 Task: Show more about the house rules of Memphis, Tennessee, United States.
Action: Mouse moved to (172, 256)
Screenshot: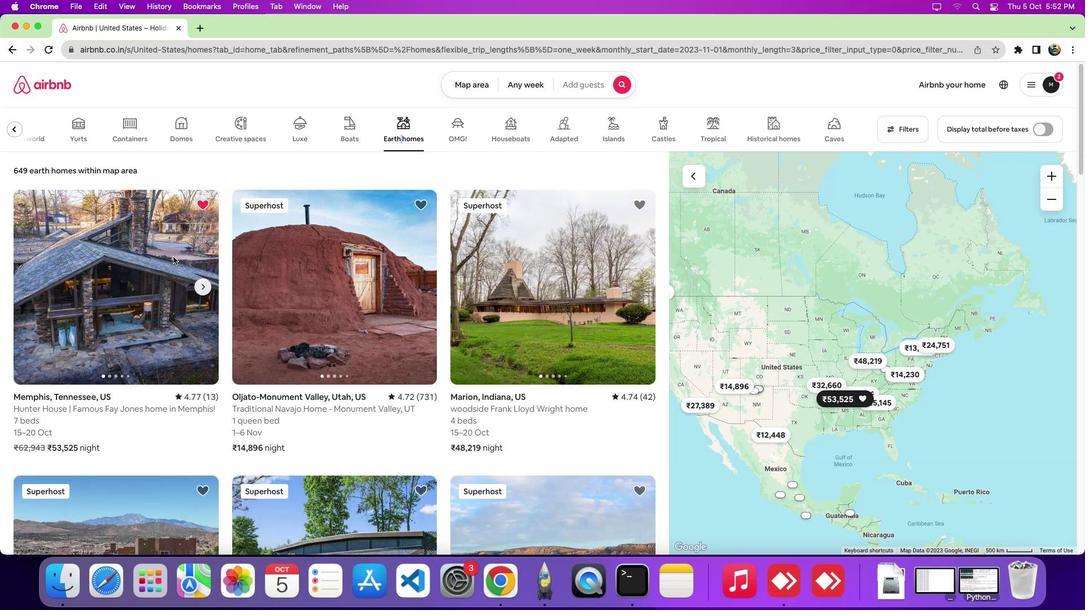 
Action: Mouse pressed left at (172, 256)
Screenshot: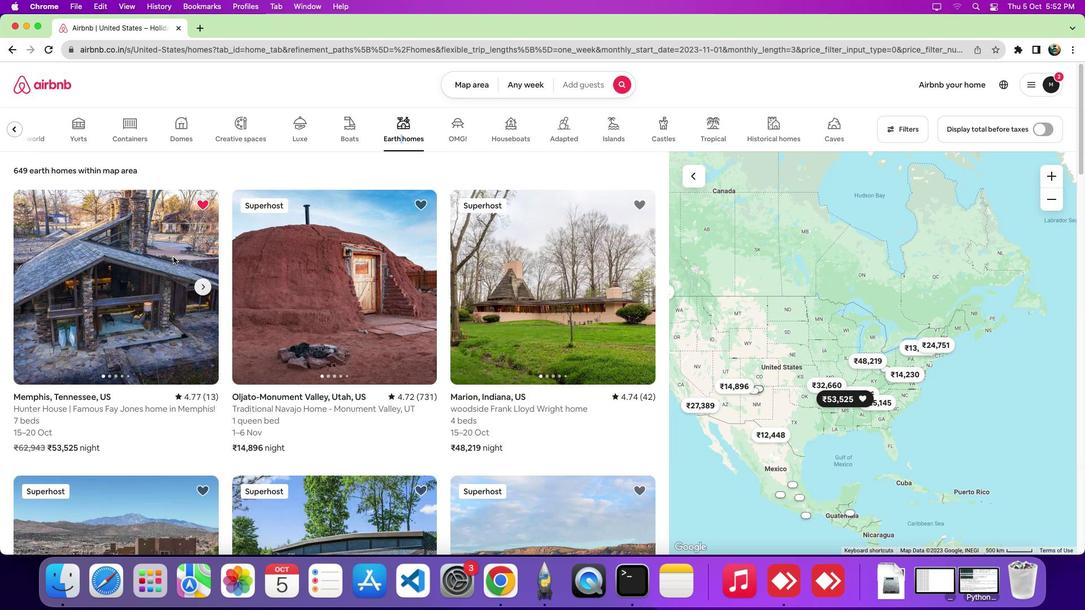 
Action: Mouse moved to (305, 330)
Screenshot: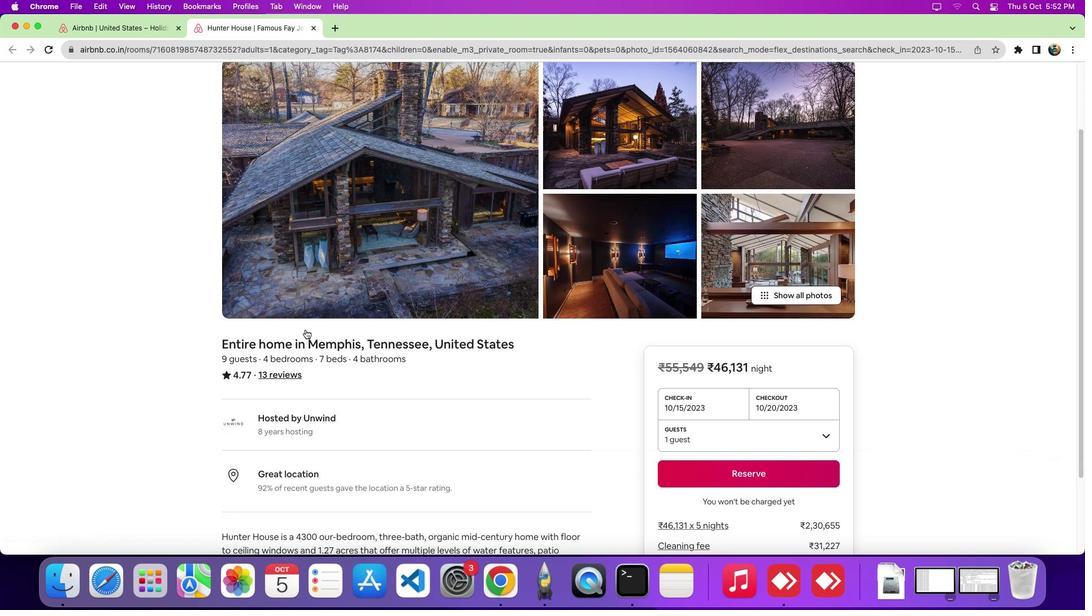 
Action: Mouse scrolled (305, 330) with delta (0, 0)
Screenshot: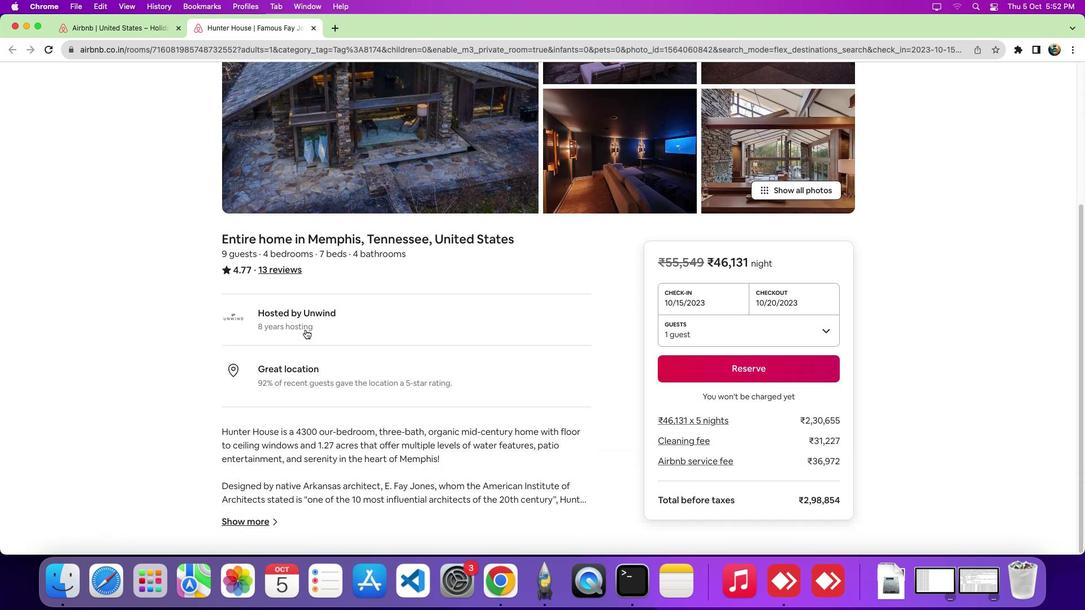 
Action: Mouse scrolled (305, 330) with delta (0, -1)
Screenshot: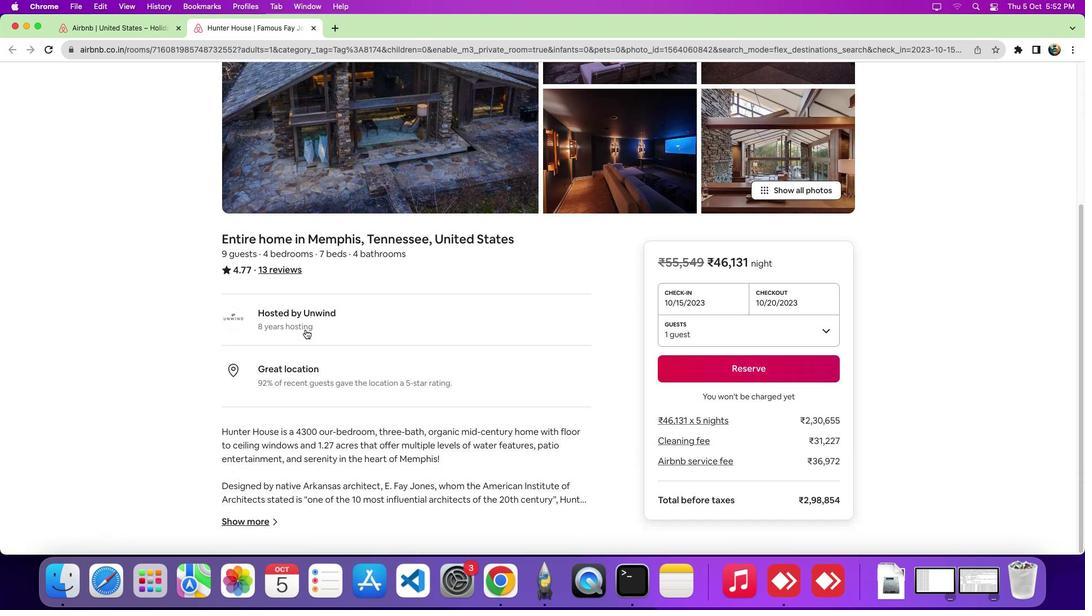 
Action: Mouse scrolled (305, 330) with delta (0, -5)
Screenshot: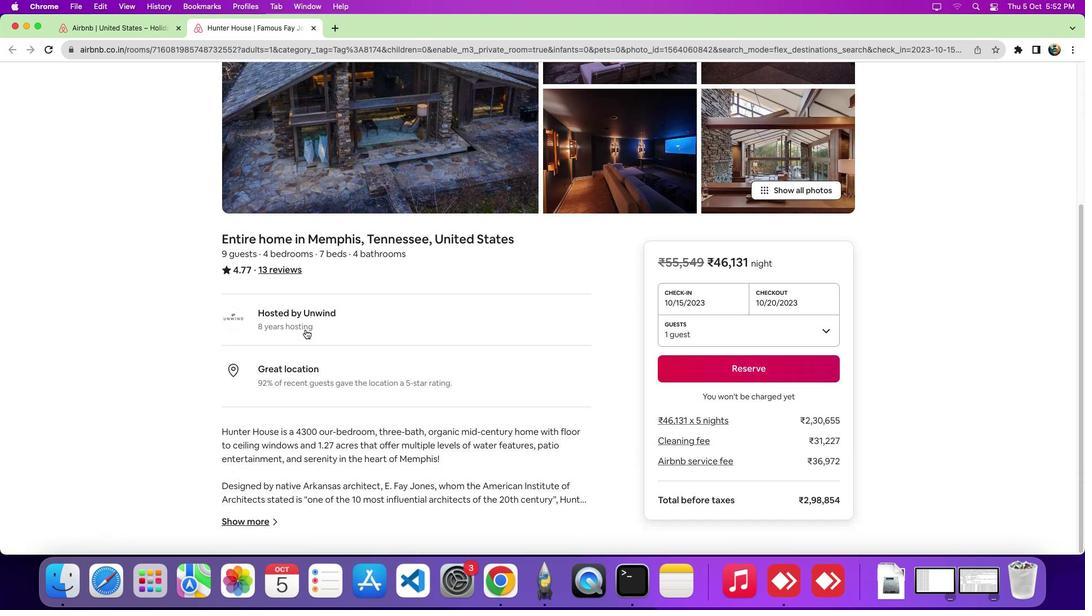 
Action: Mouse scrolled (305, 330) with delta (0, -7)
Screenshot: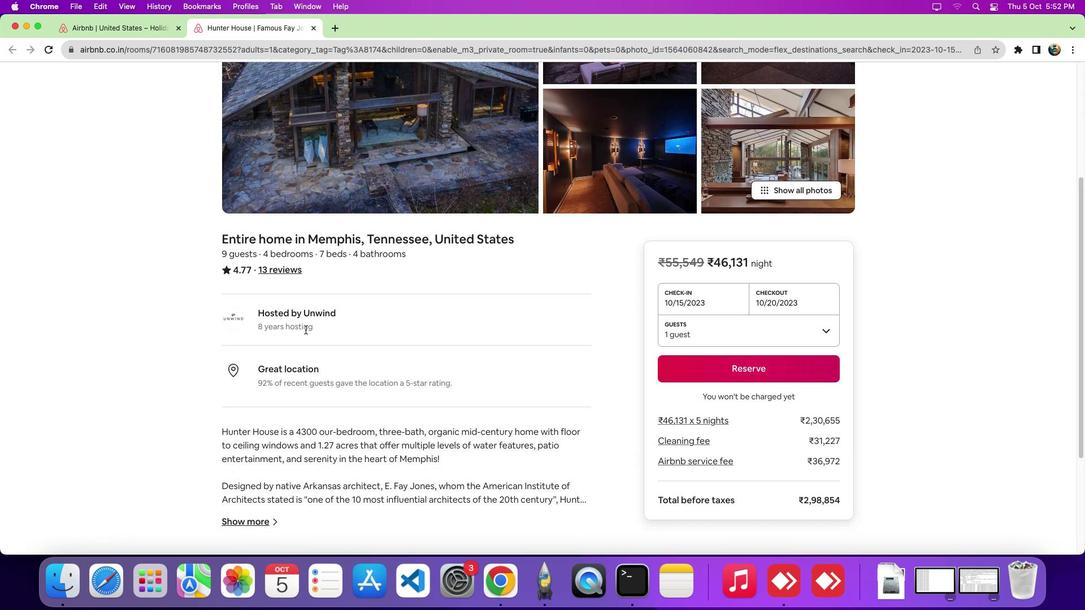 
Action: Mouse scrolled (305, 330) with delta (0, -8)
Screenshot: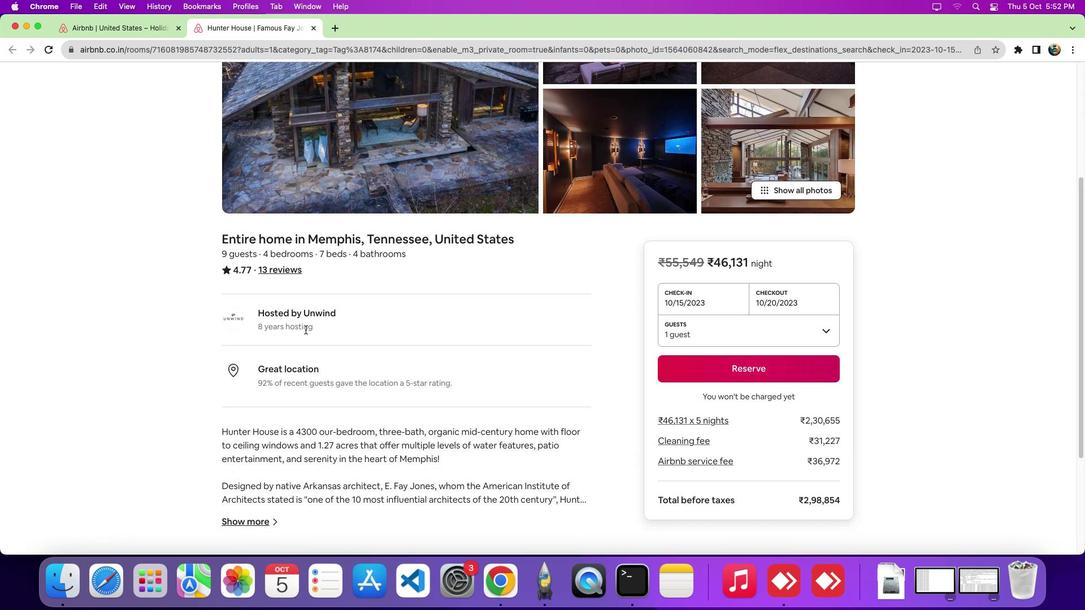 
Action: Mouse scrolled (305, 330) with delta (0, 0)
Screenshot: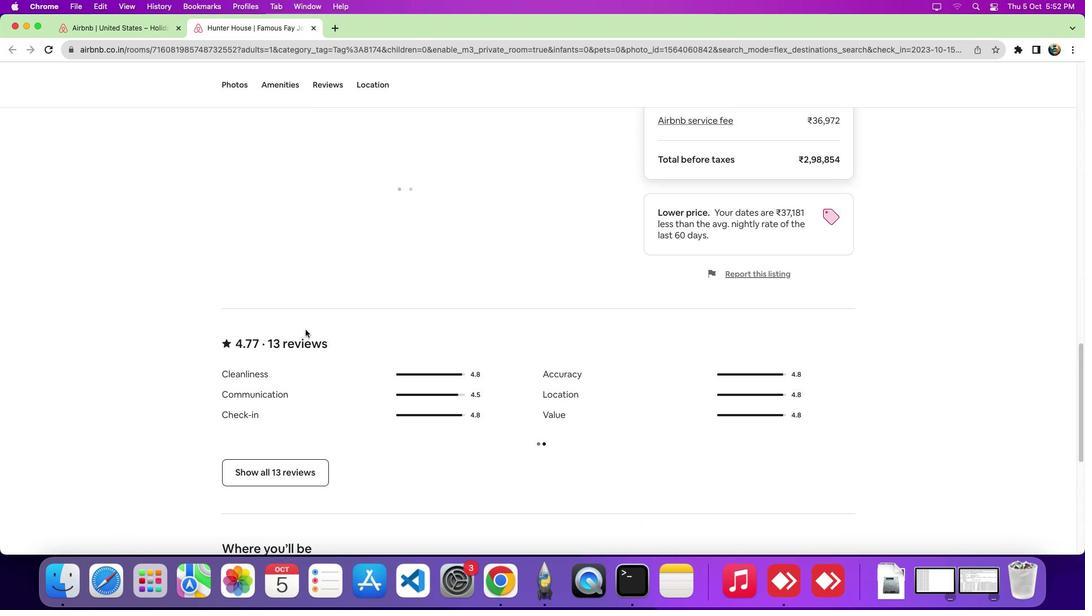 
Action: Mouse scrolled (305, 330) with delta (0, -1)
Screenshot: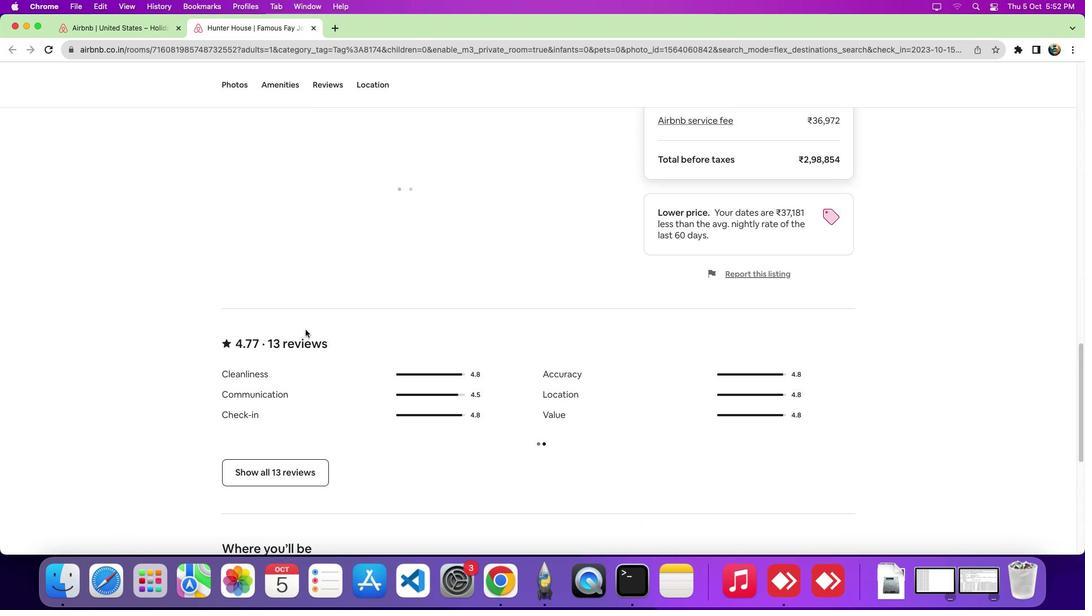 
Action: Mouse scrolled (305, 330) with delta (0, -5)
Screenshot: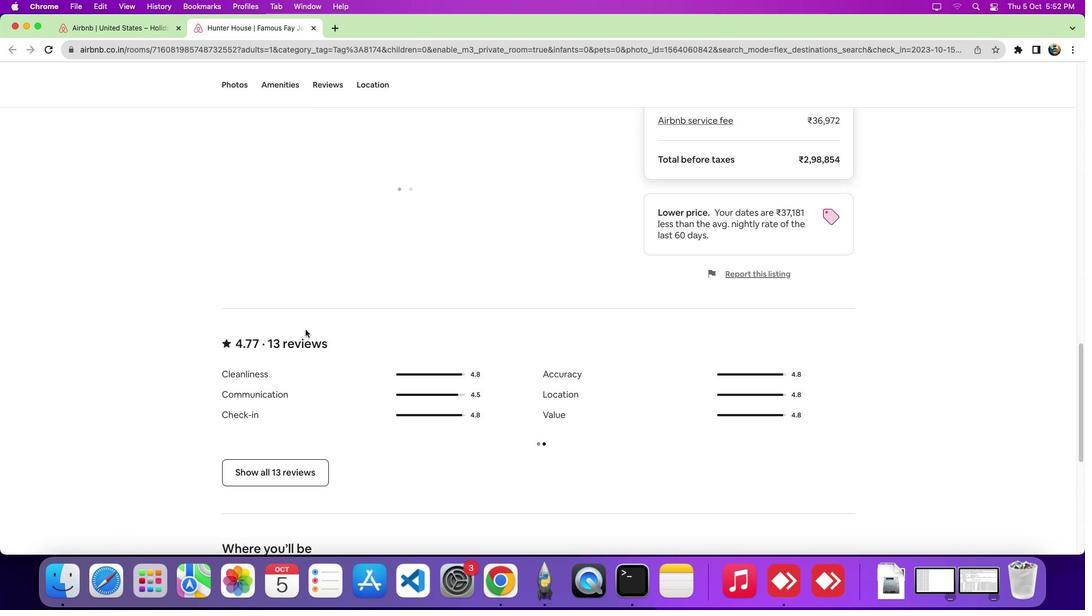 
Action: Mouse scrolled (305, 330) with delta (0, -7)
Screenshot: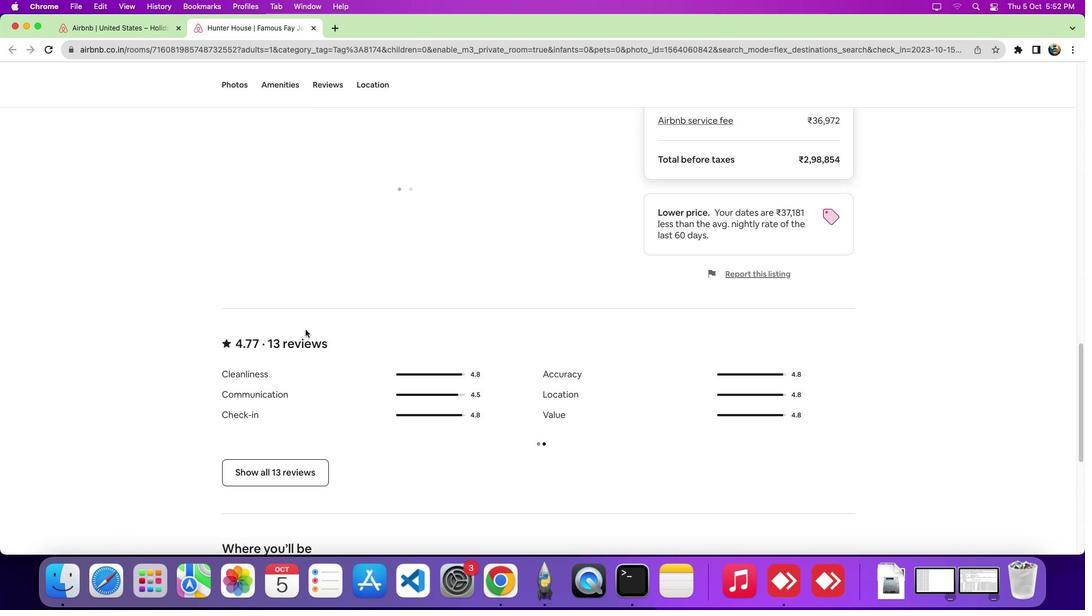 
Action: Mouse scrolled (305, 330) with delta (0, -8)
Screenshot: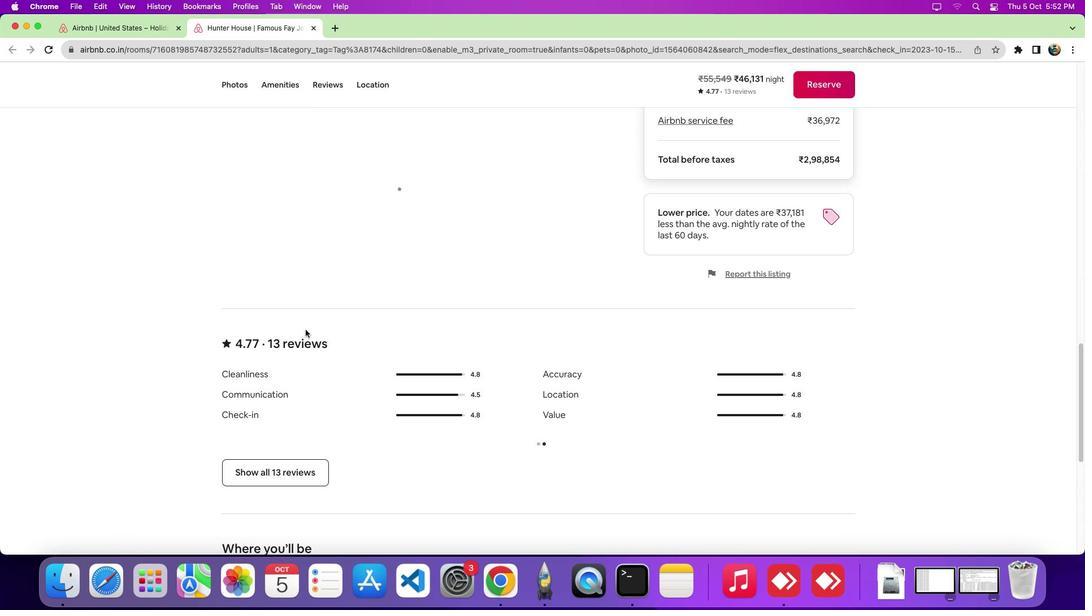 
Action: Mouse moved to (1080, 298)
Screenshot: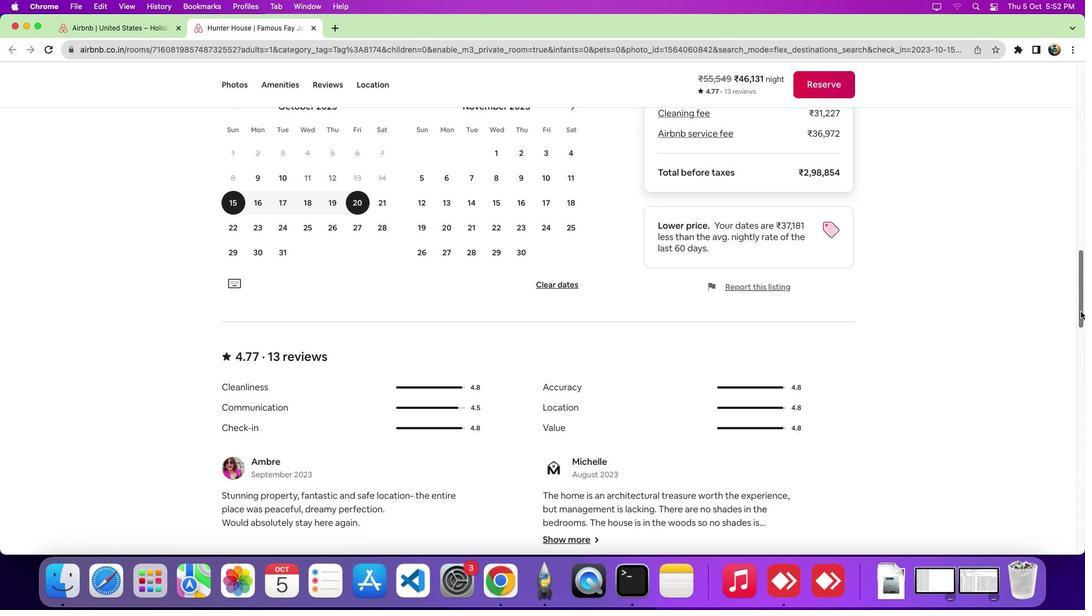 
Action: Mouse pressed left at (1080, 298)
Screenshot: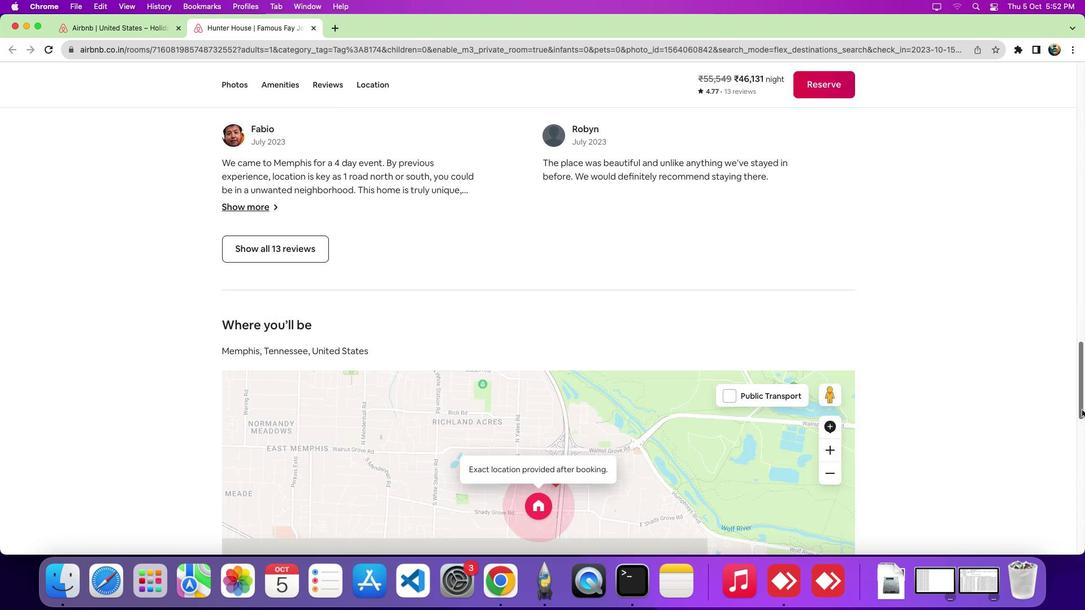 
Action: Mouse moved to (237, 308)
Screenshot: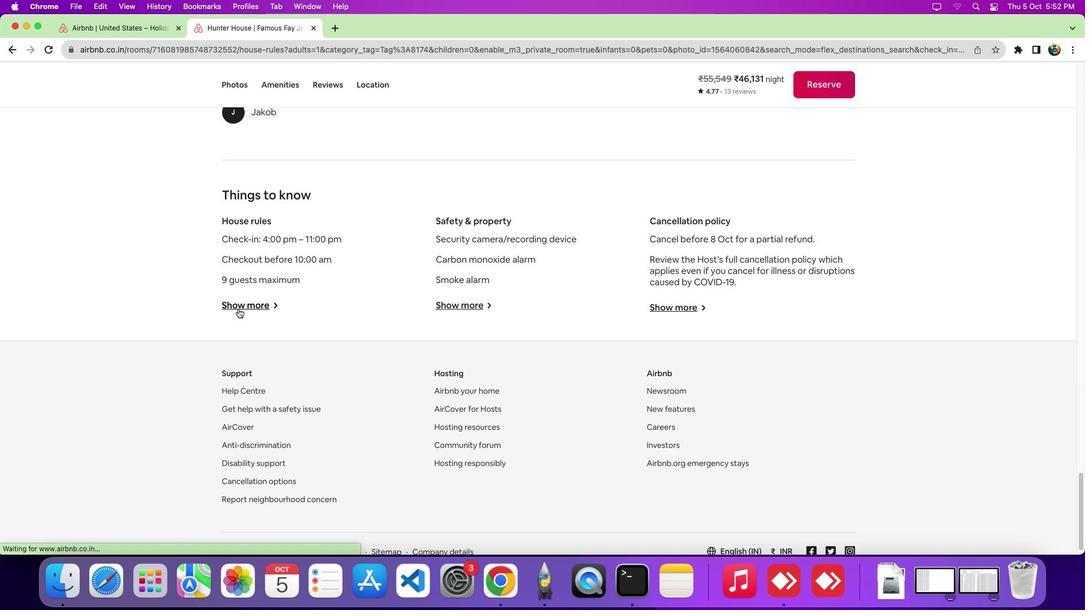
Action: Mouse pressed left at (237, 308)
Screenshot: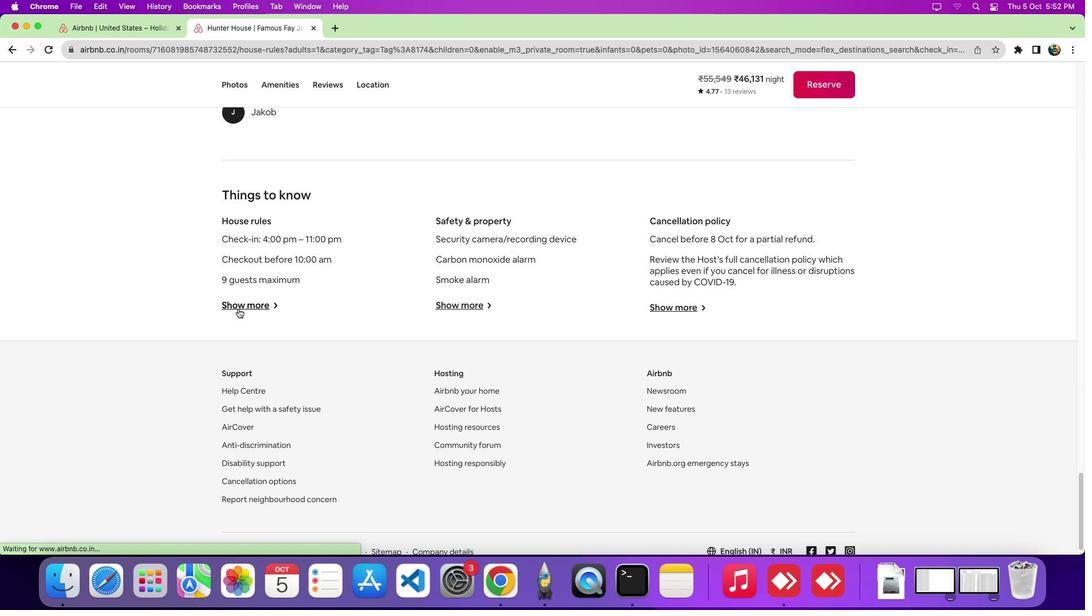 
Action: Mouse moved to (453, 356)
Screenshot: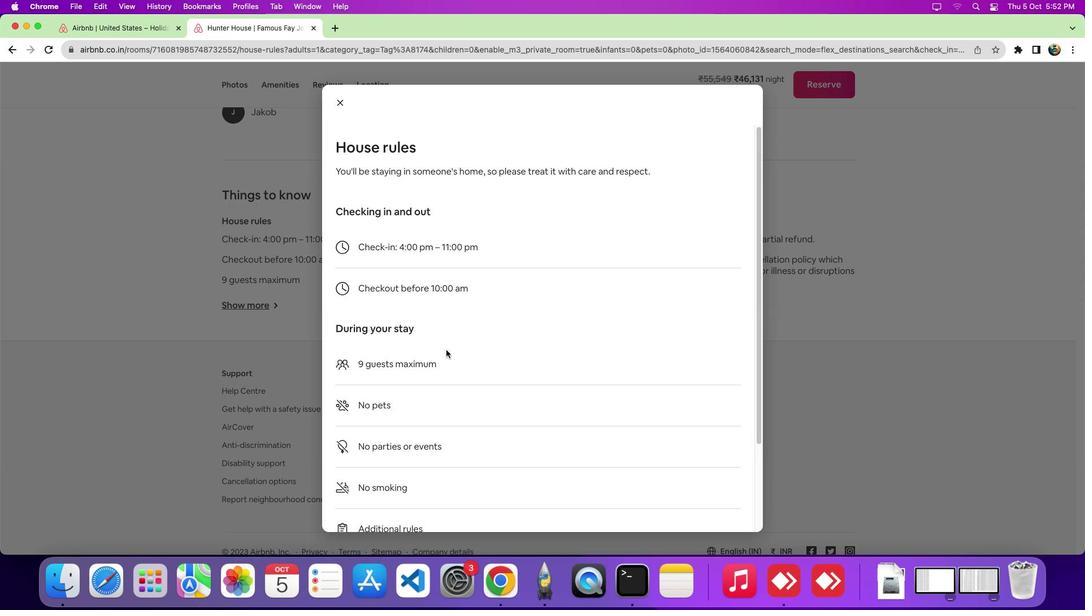 
